 Task: Toggle the renderer profiling in the experimental.
Action: Mouse moved to (24, 526)
Screenshot: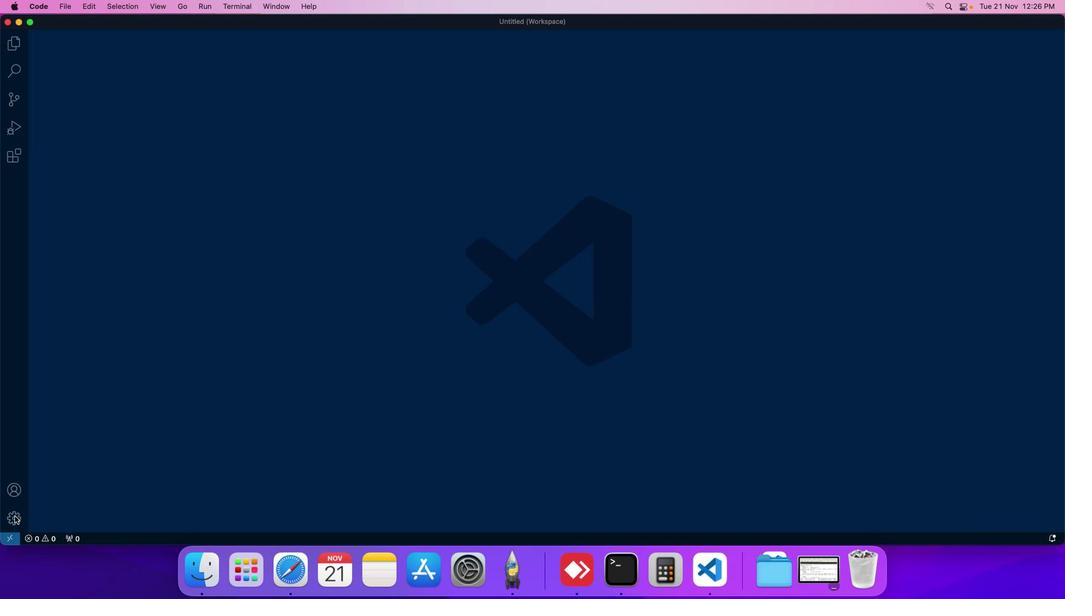 
Action: Mouse pressed left at (24, 526)
Screenshot: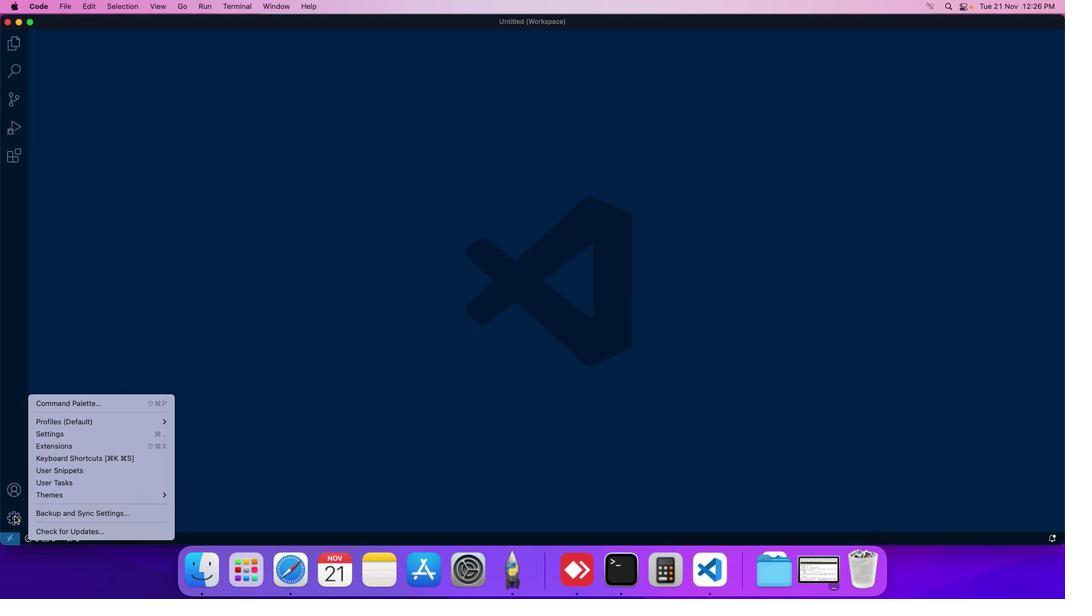 
Action: Mouse moved to (62, 445)
Screenshot: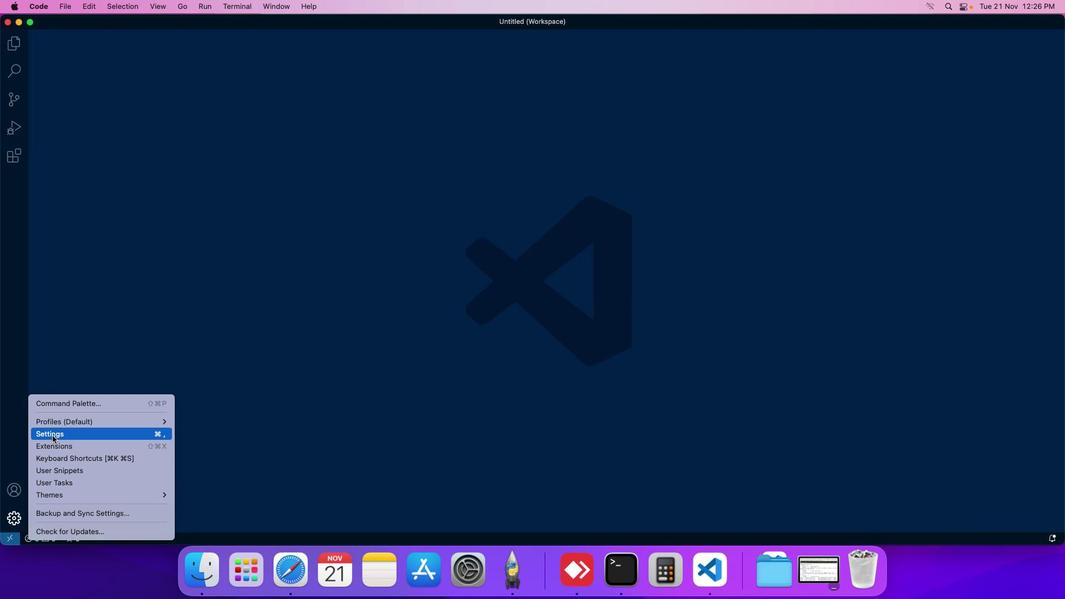 
Action: Mouse pressed left at (62, 445)
Screenshot: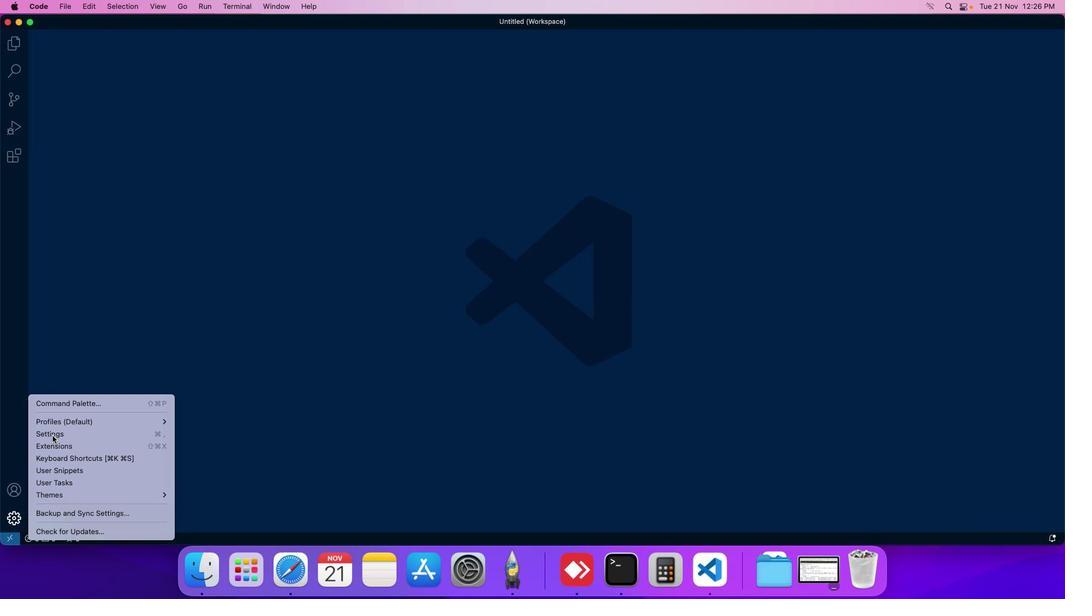 
Action: Mouse moved to (269, 103)
Screenshot: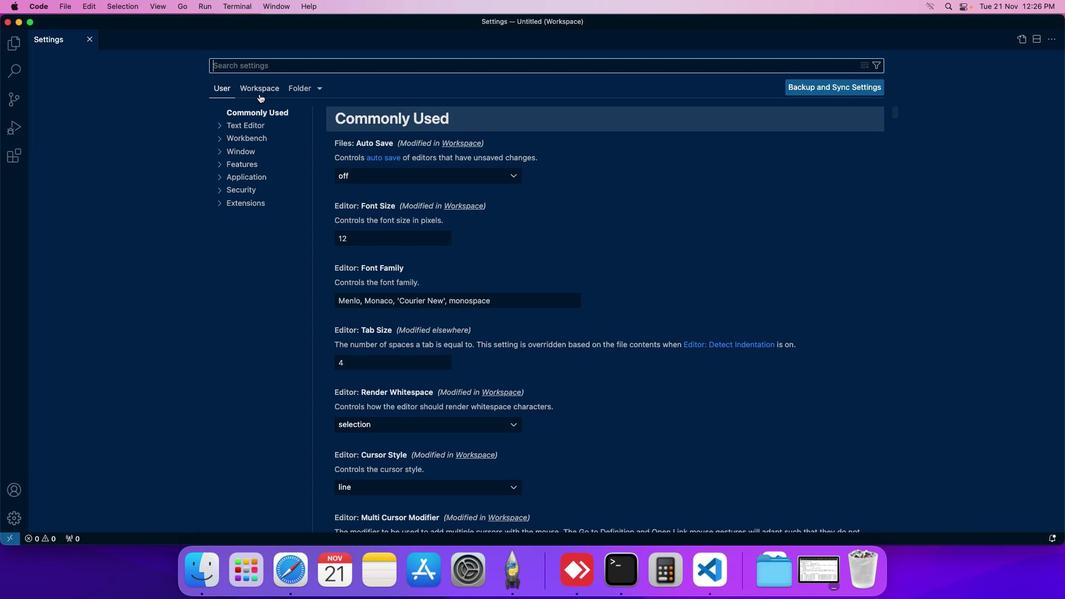 
Action: Mouse pressed left at (269, 103)
Screenshot: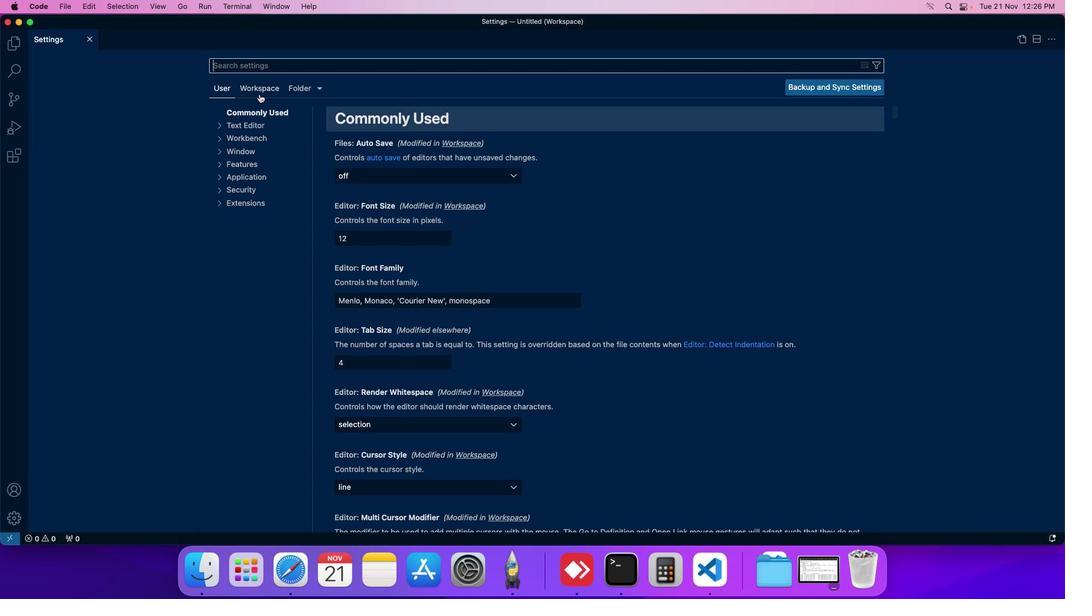 
Action: Mouse moved to (247, 184)
Screenshot: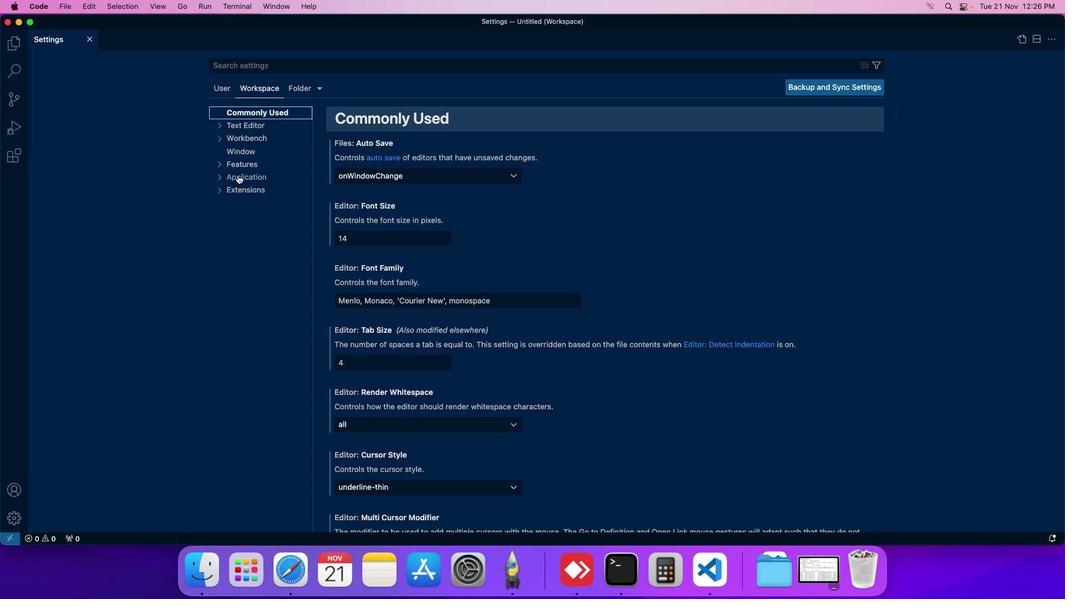 
Action: Mouse pressed left at (247, 184)
Screenshot: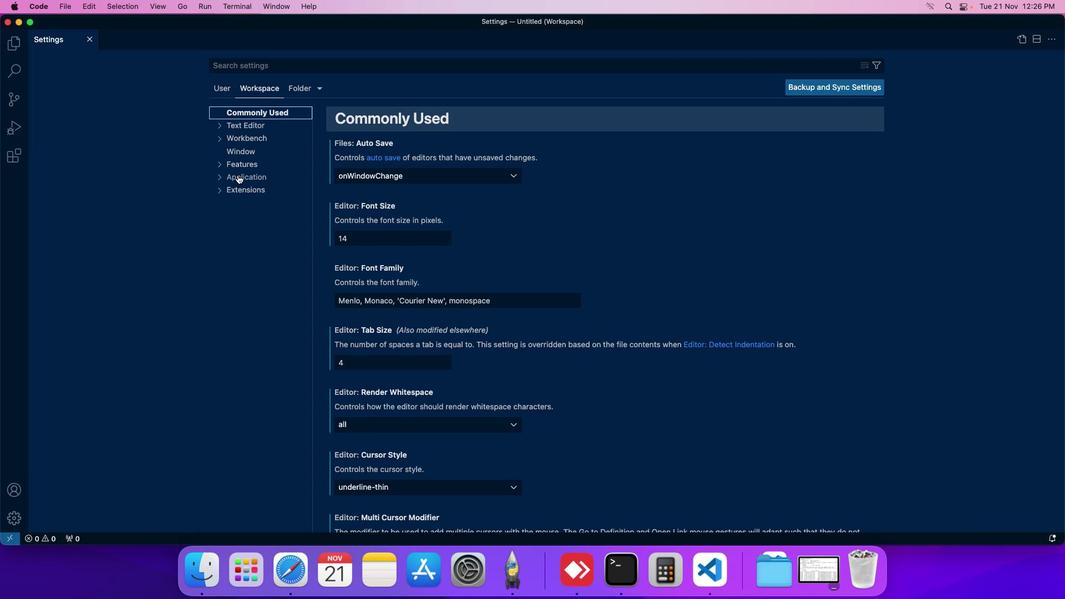 
Action: Mouse moved to (264, 214)
Screenshot: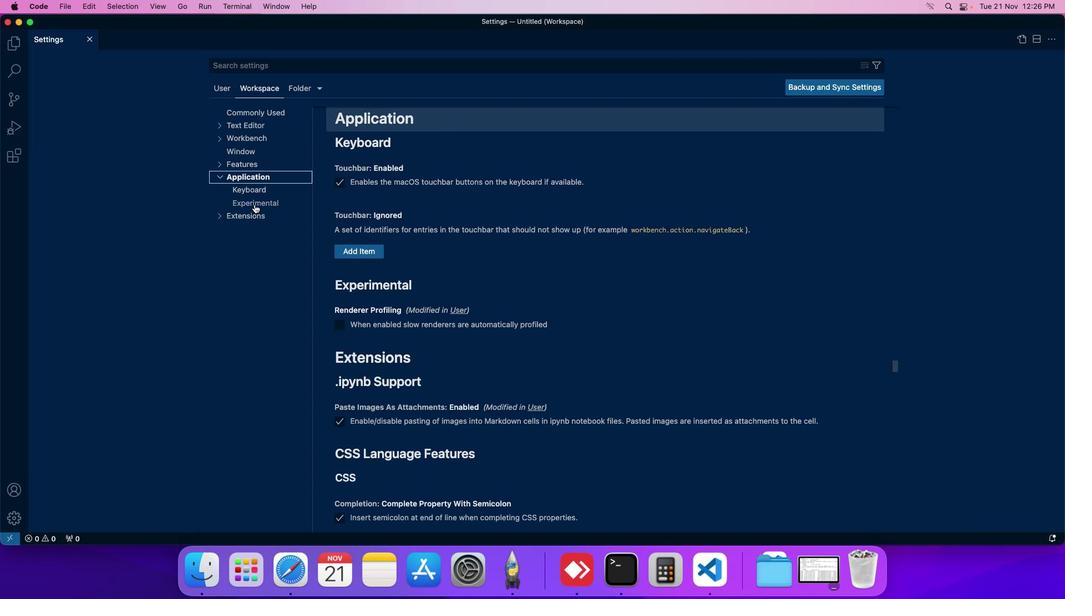 
Action: Mouse pressed left at (264, 214)
Screenshot: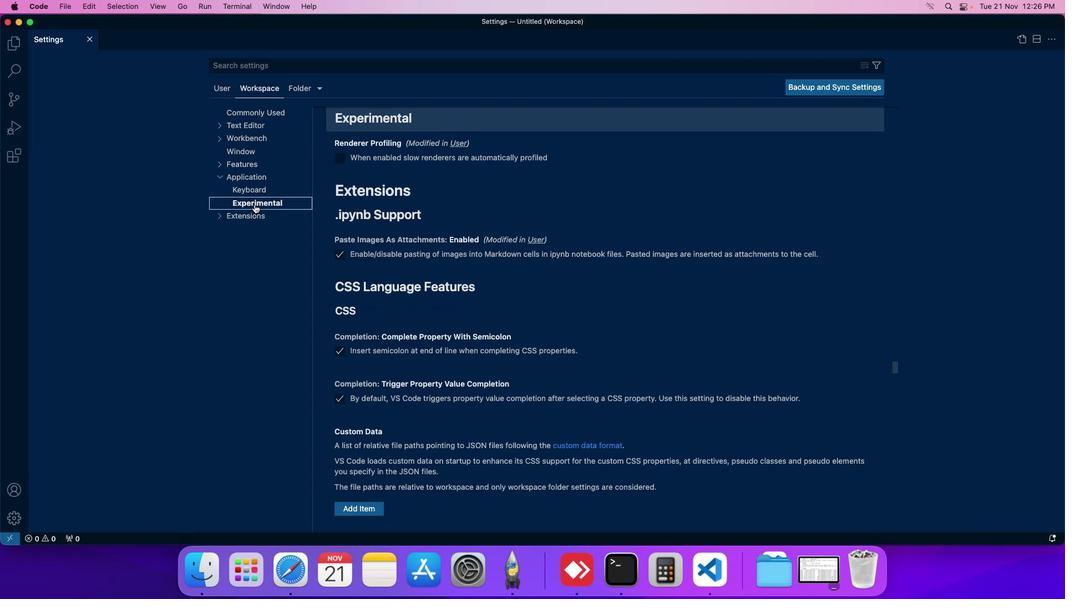 
Action: Mouse moved to (346, 169)
Screenshot: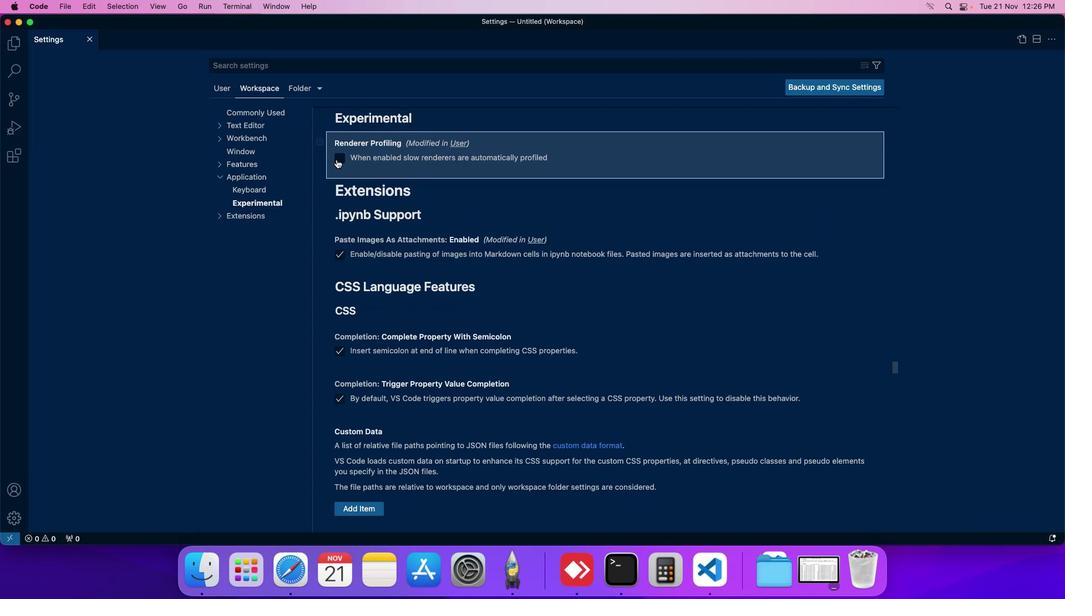 
Action: Mouse pressed left at (346, 169)
Screenshot: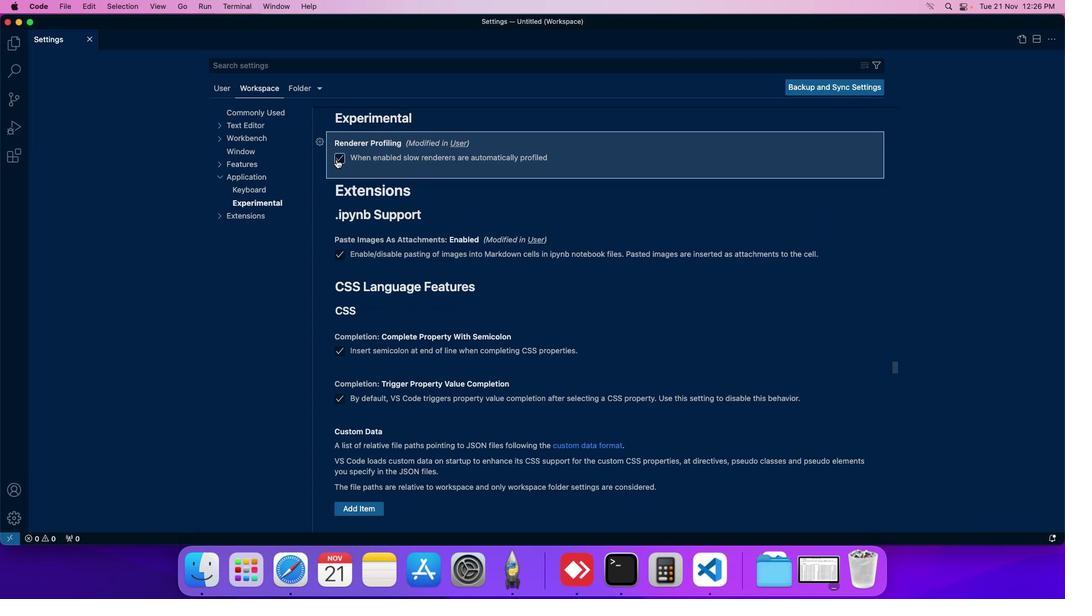 
Action: Mouse moved to (354, 168)
Screenshot: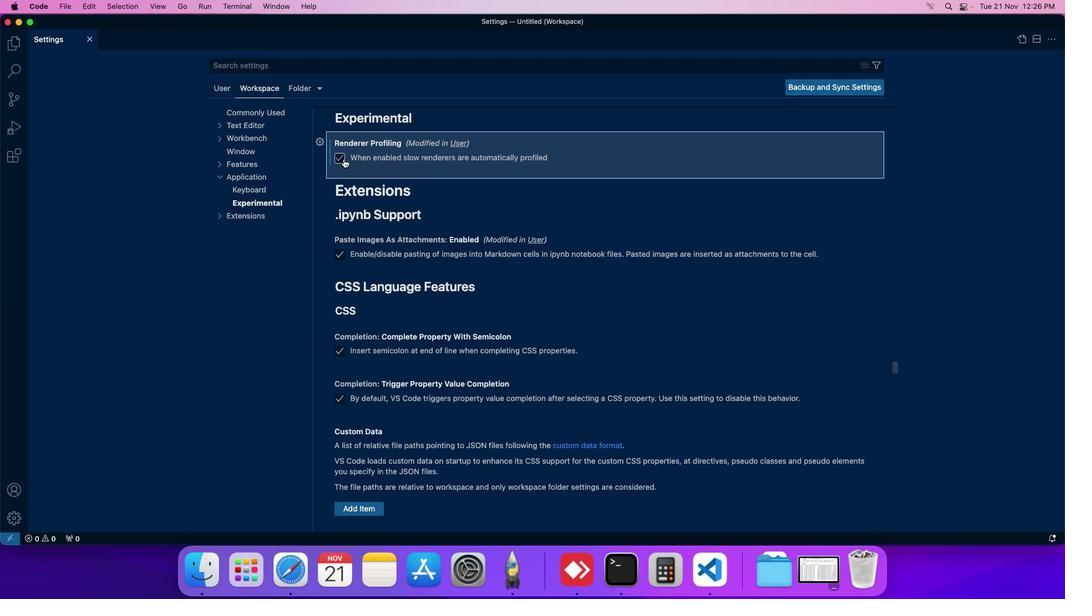 
